 Task: Create a due date automation trigger when advanced on, 2 working days after a card is due add fields without custom field "Resume" set to a number lower or equal to 1 and greater or equal to 10 at 11:00 AM.
Action: Mouse moved to (761, 113)
Screenshot: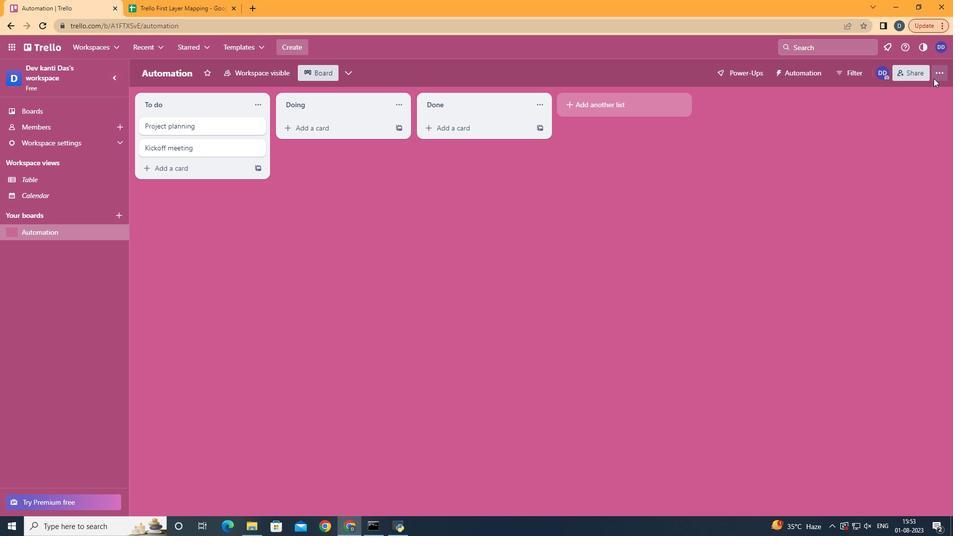 
Action: Mouse pressed left at (761, 113)
Screenshot: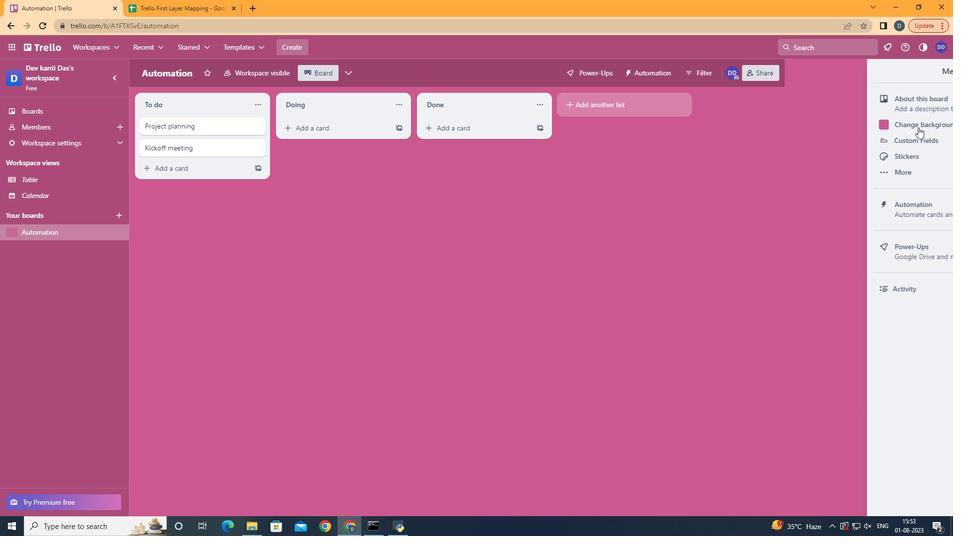 
Action: Mouse moved to (710, 234)
Screenshot: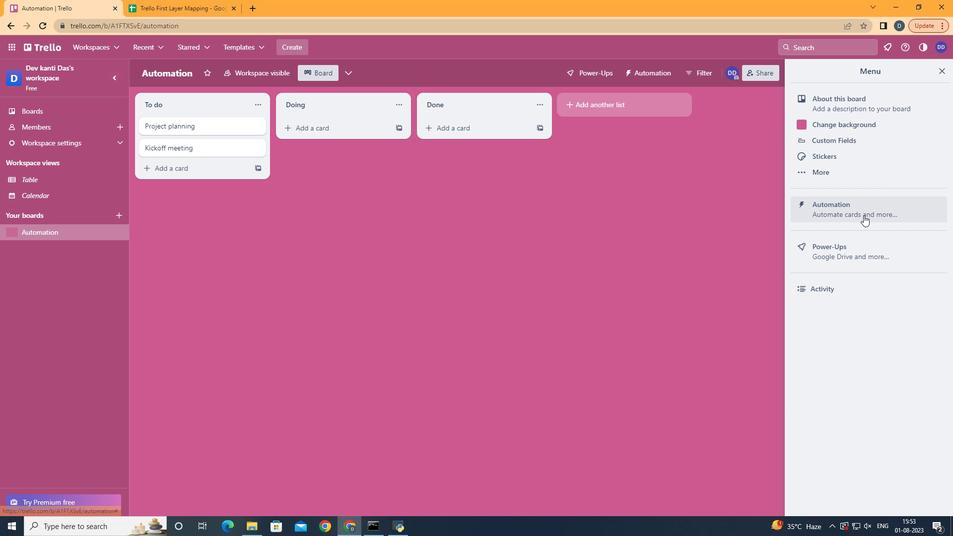 
Action: Mouse pressed left at (710, 234)
Screenshot: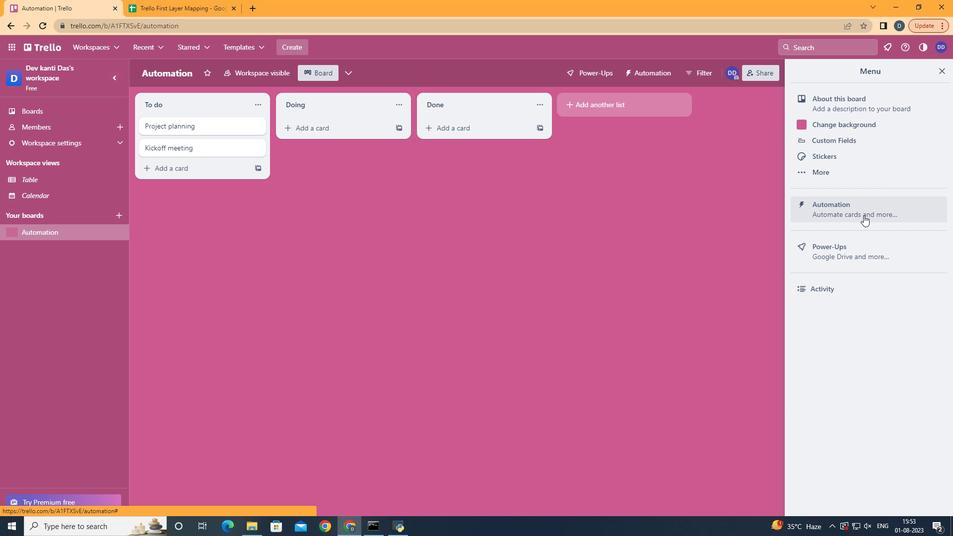 
Action: Mouse moved to (229, 222)
Screenshot: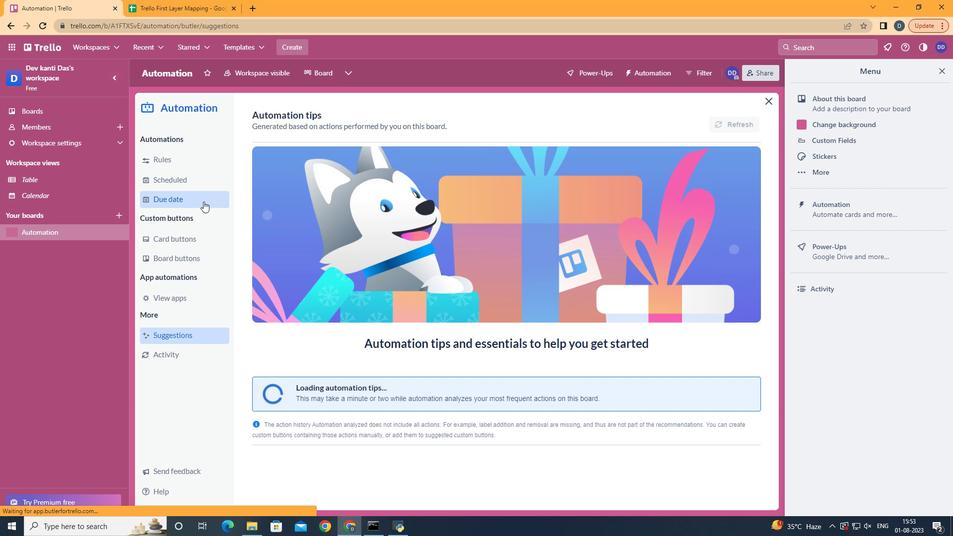 
Action: Mouse pressed left at (229, 222)
Screenshot: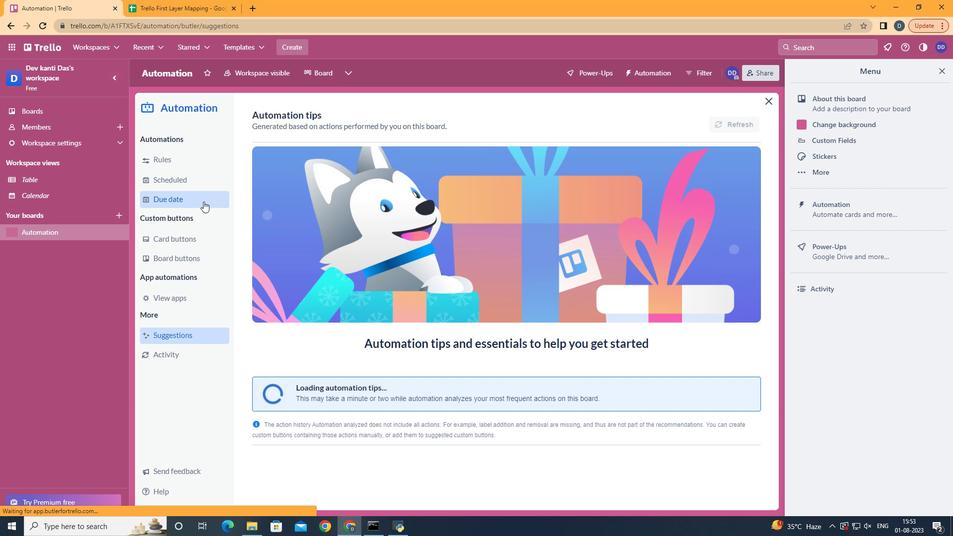 
Action: Mouse moved to (578, 149)
Screenshot: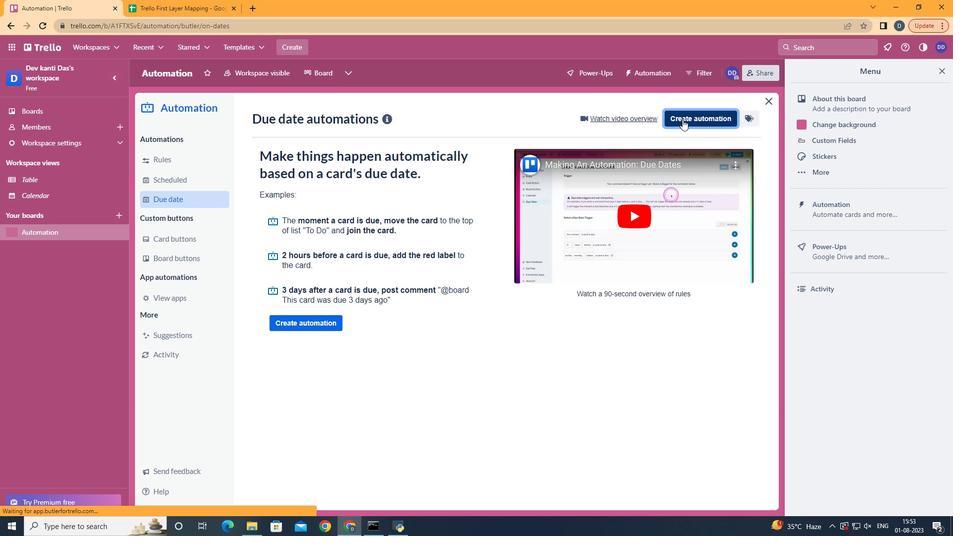 
Action: Mouse pressed left at (578, 149)
Screenshot: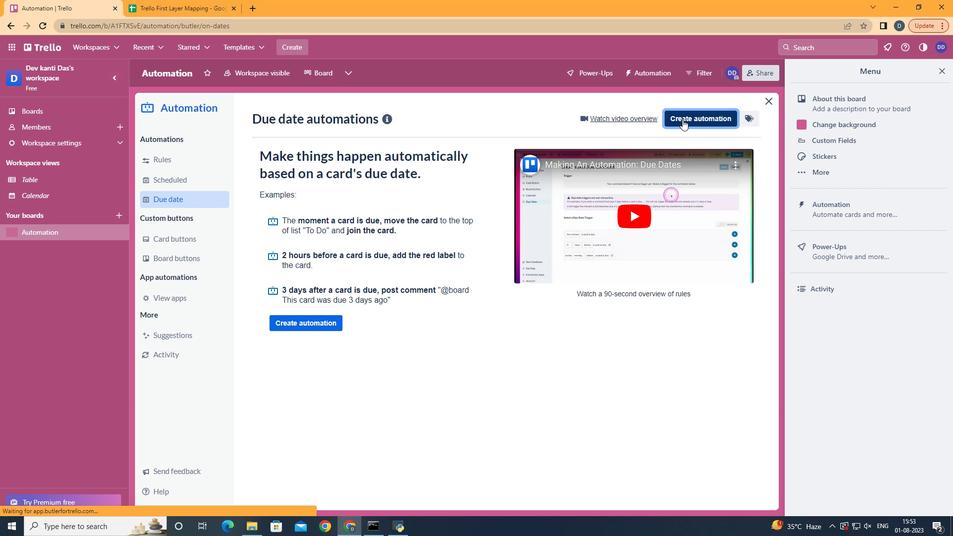
Action: Mouse moved to (460, 237)
Screenshot: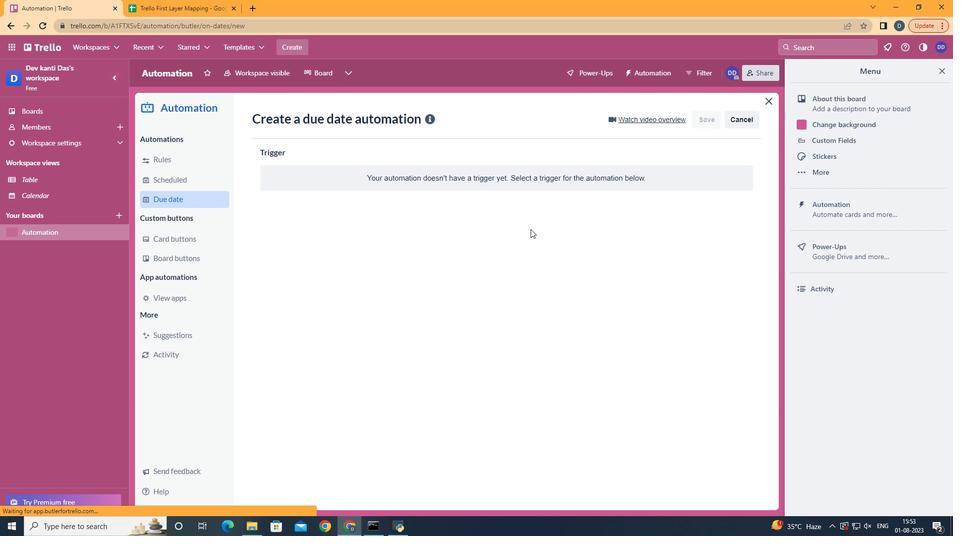 
Action: Mouse pressed left at (460, 237)
Screenshot: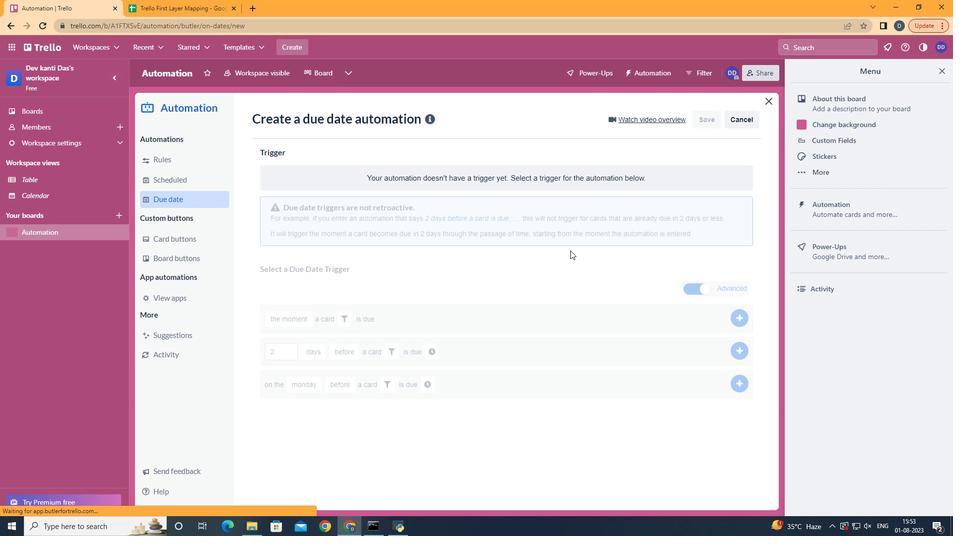 
Action: Mouse moved to (315, 399)
Screenshot: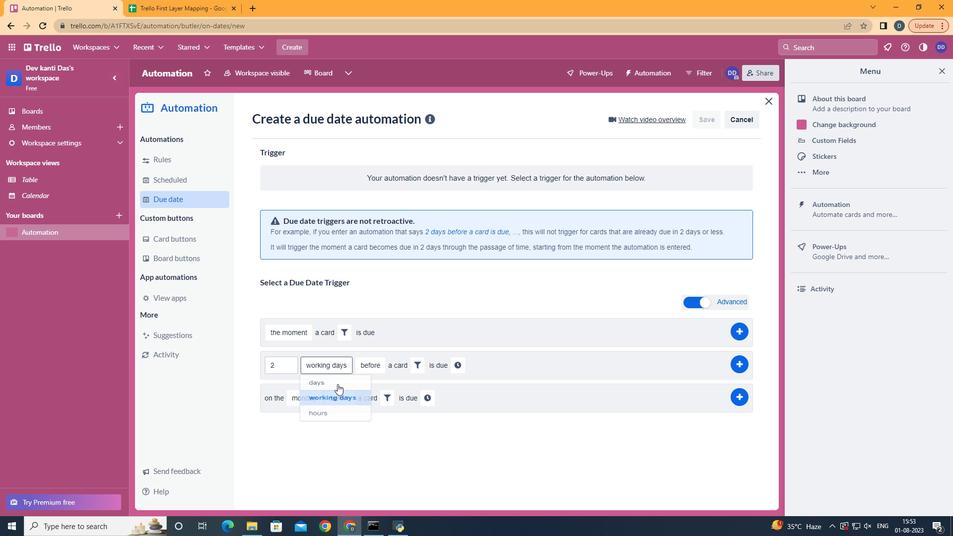 
Action: Mouse pressed left at (315, 399)
Screenshot: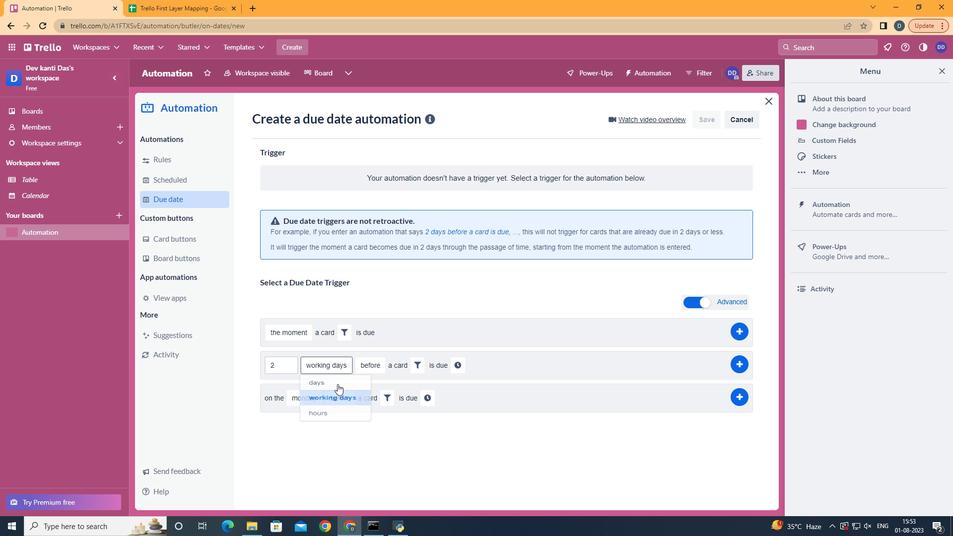 
Action: Mouse moved to (348, 400)
Screenshot: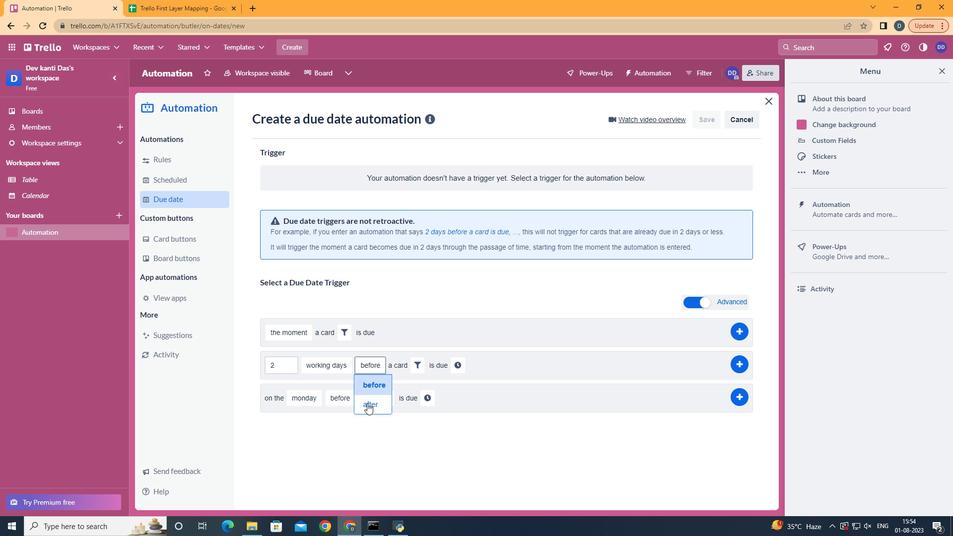 
Action: Mouse pressed left at (348, 400)
Screenshot: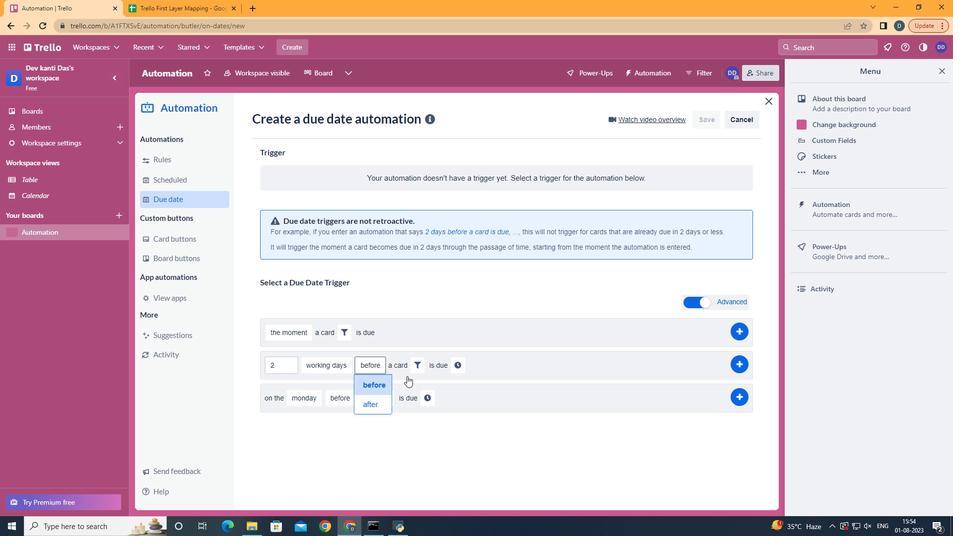 
Action: Mouse moved to (379, 367)
Screenshot: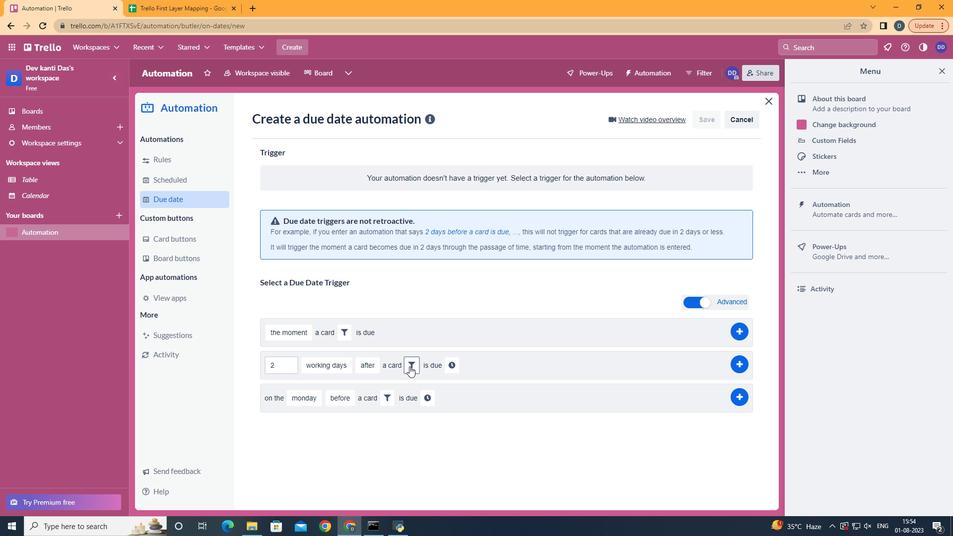
Action: Mouse pressed left at (379, 367)
Screenshot: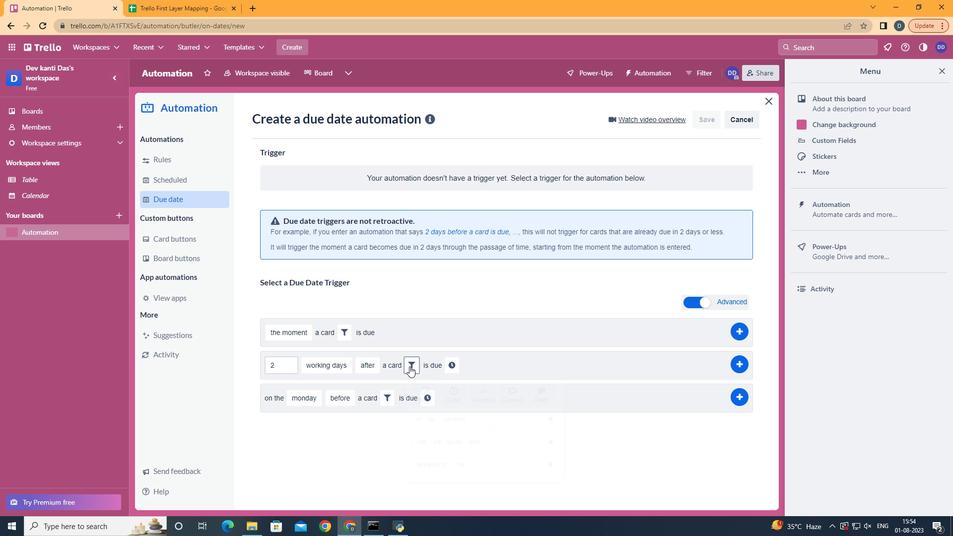 
Action: Mouse moved to (504, 393)
Screenshot: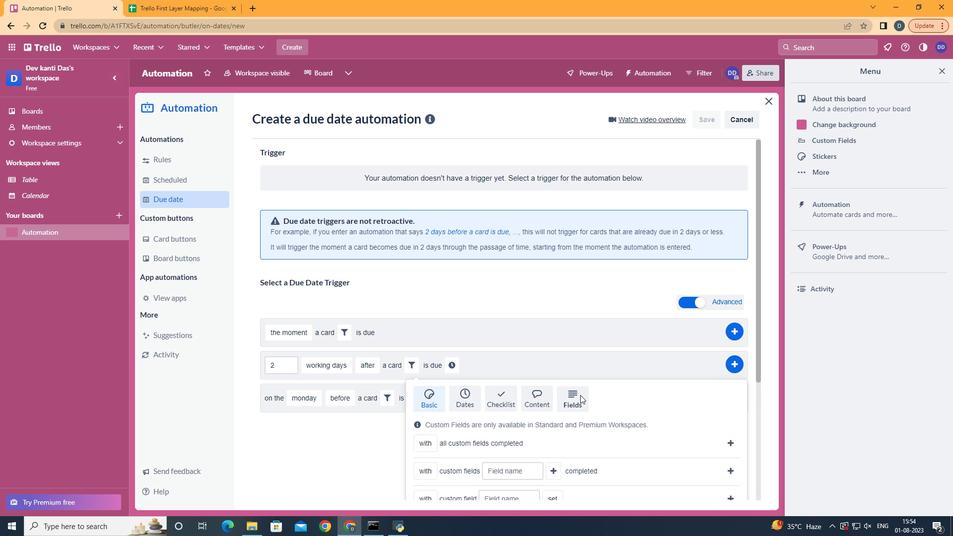 
Action: Mouse pressed left at (504, 393)
Screenshot: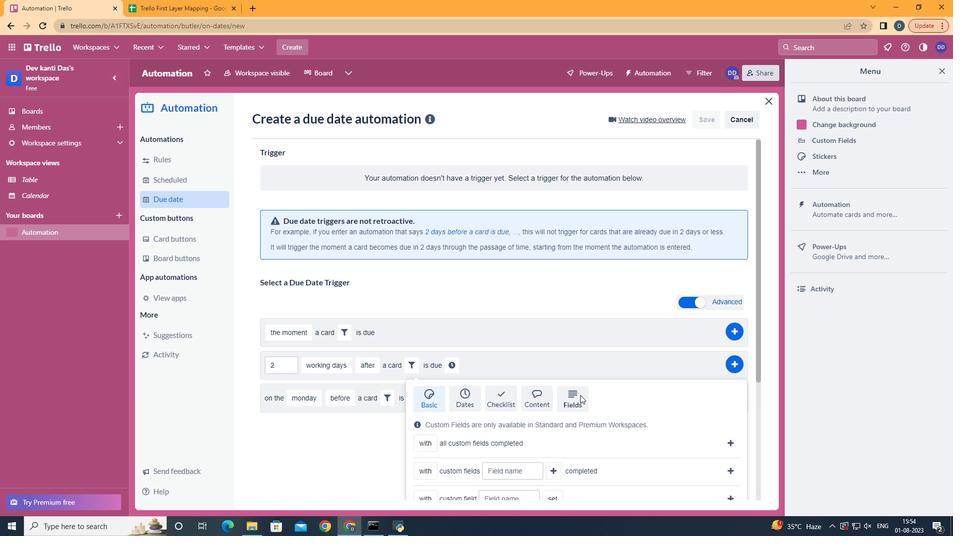 
Action: Mouse scrolled (504, 392) with delta (0, 0)
Screenshot: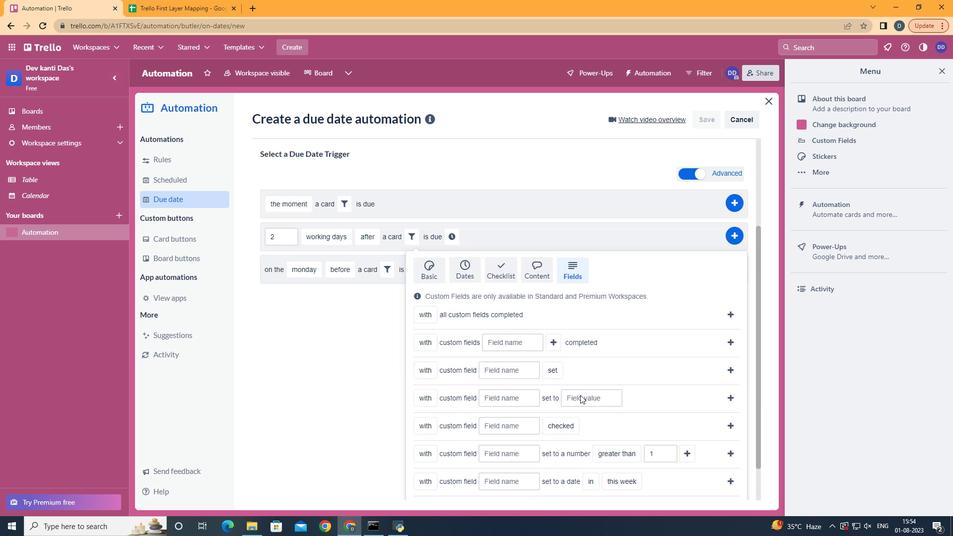 
Action: Mouse scrolled (504, 392) with delta (0, 0)
Screenshot: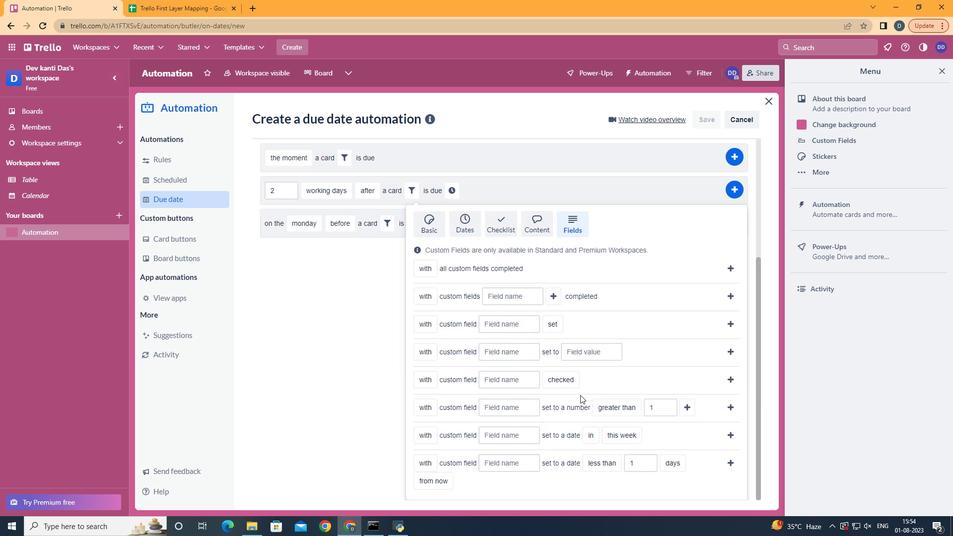 
Action: Mouse scrolled (504, 392) with delta (0, 0)
Screenshot: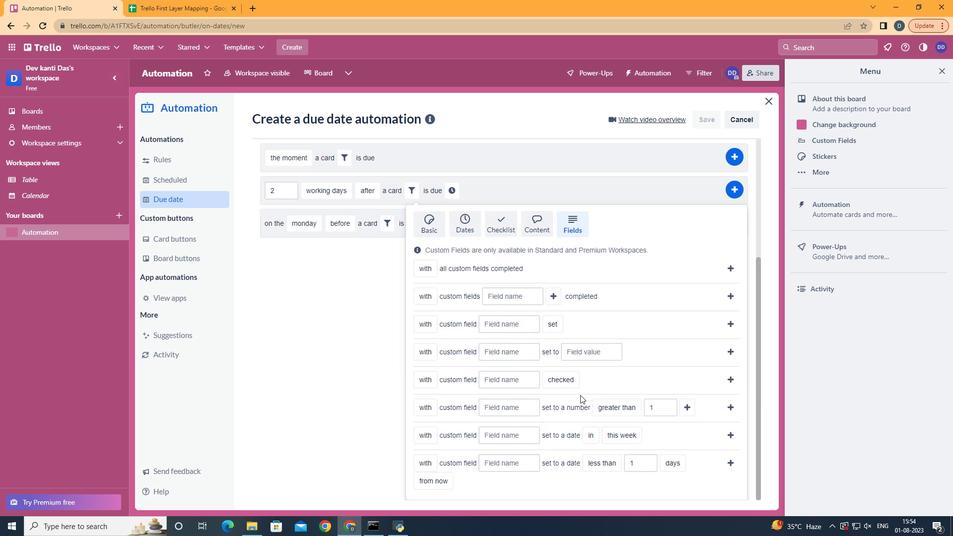 
Action: Mouse scrolled (504, 392) with delta (0, 0)
Screenshot: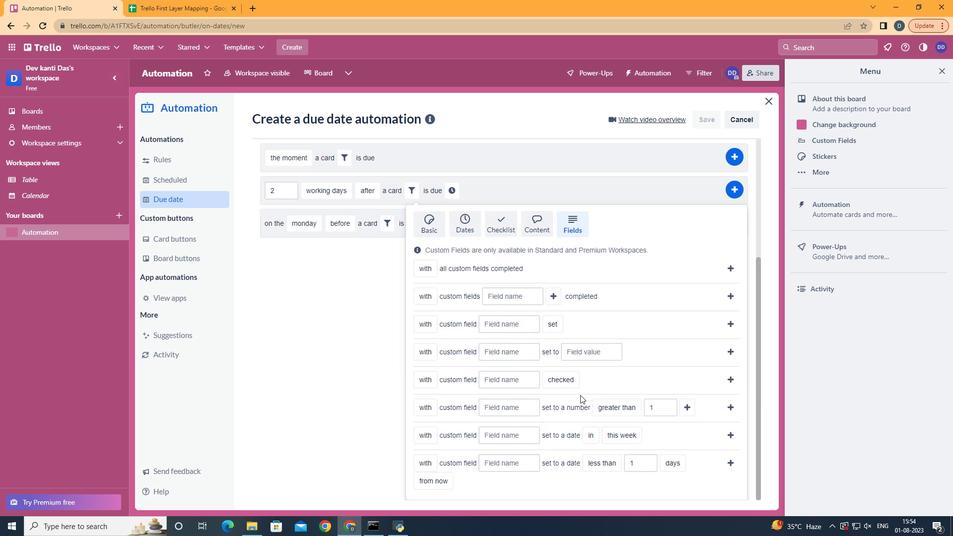 
Action: Mouse scrolled (504, 392) with delta (0, 0)
Screenshot: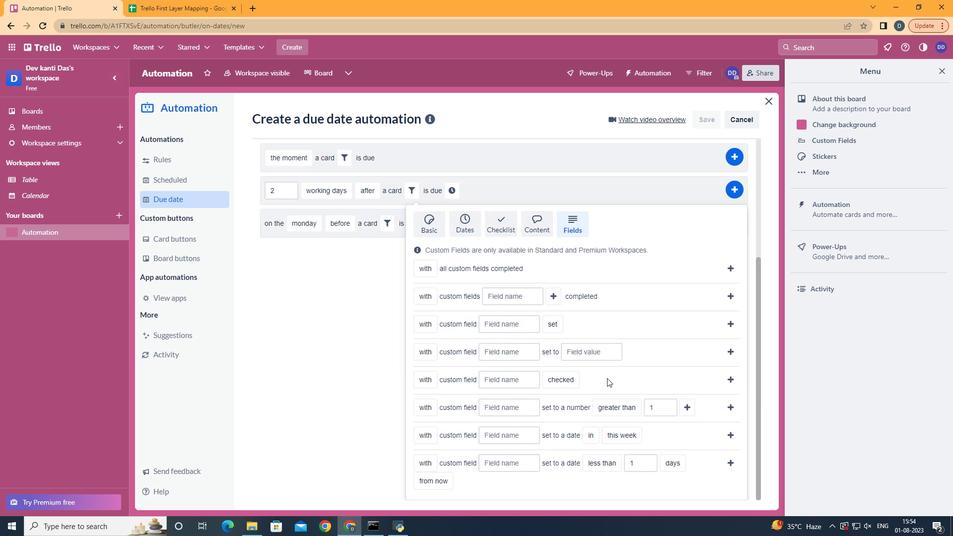 
Action: Mouse scrolled (504, 392) with delta (0, 0)
Screenshot: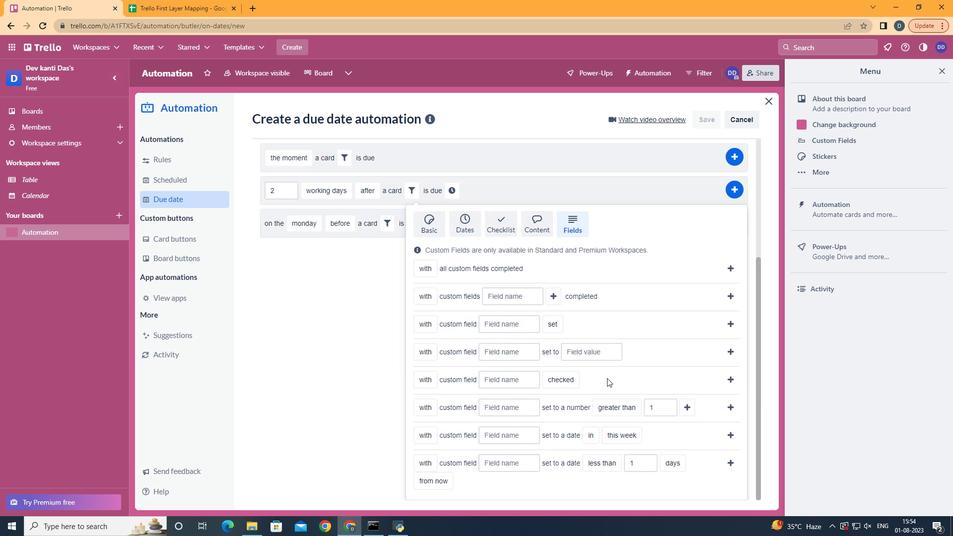 
Action: Mouse moved to (397, 438)
Screenshot: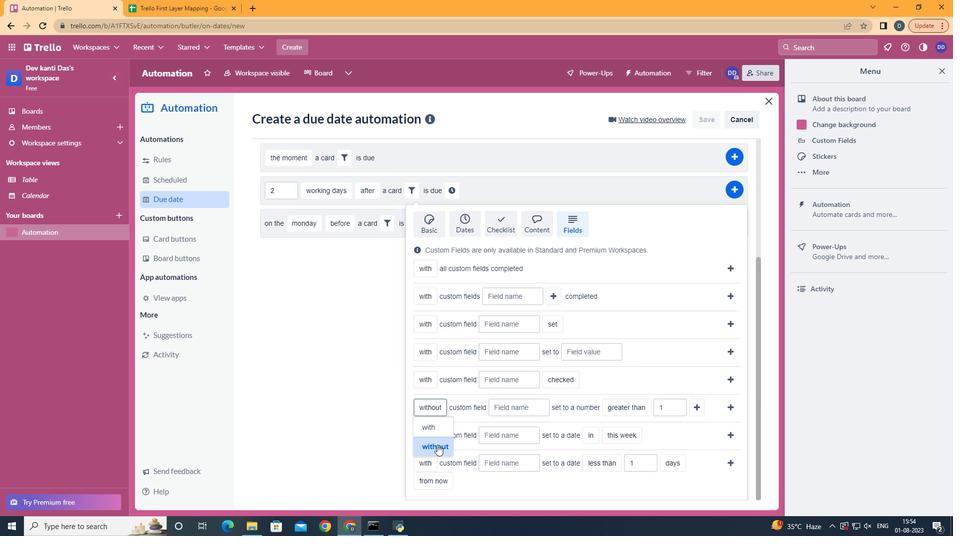 
Action: Mouse pressed left at (397, 438)
Screenshot: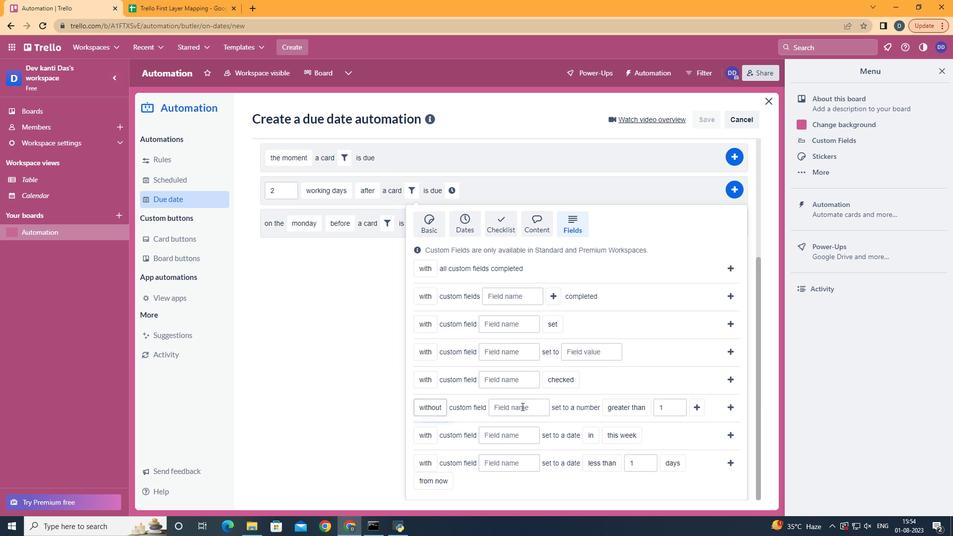 
Action: Mouse moved to (462, 402)
Screenshot: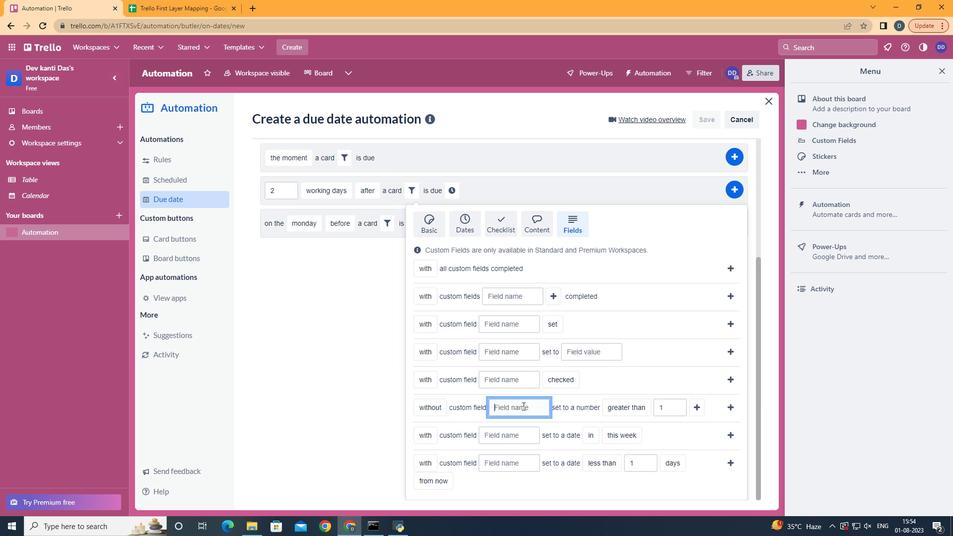 
Action: Mouse pressed left at (462, 402)
Screenshot: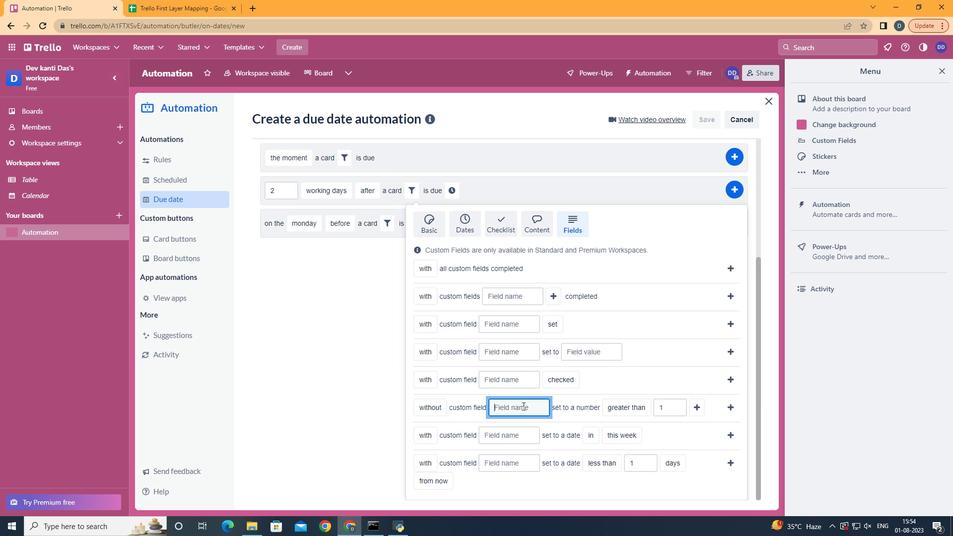 
Action: Key pressed <Key.shift>Resume
Screenshot: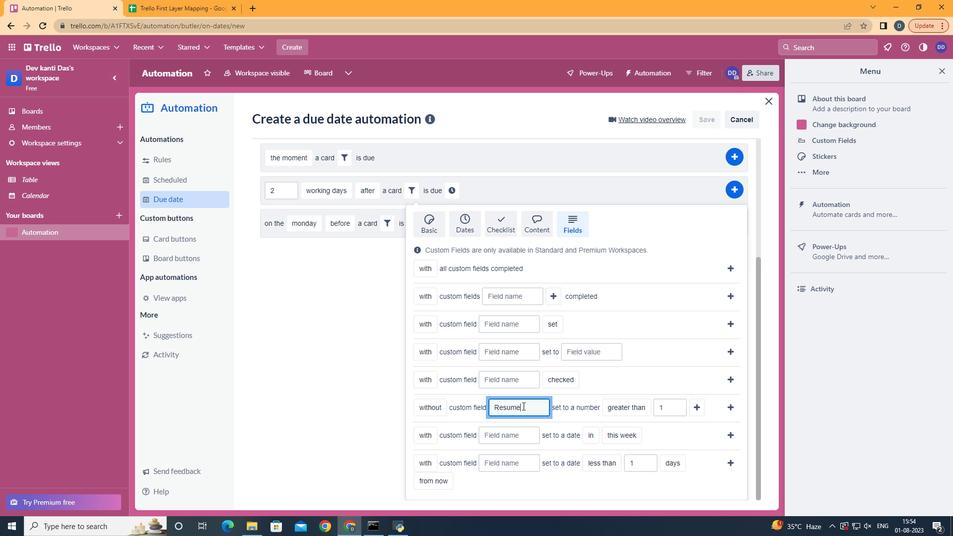
Action: Mouse moved to (540, 468)
Screenshot: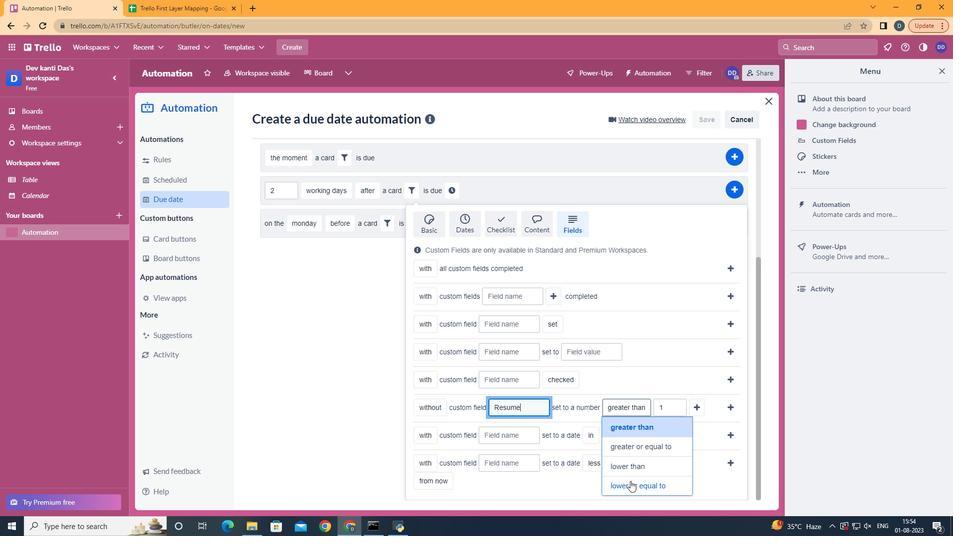 
Action: Mouse pressed left at (540, 468)
Screenshot: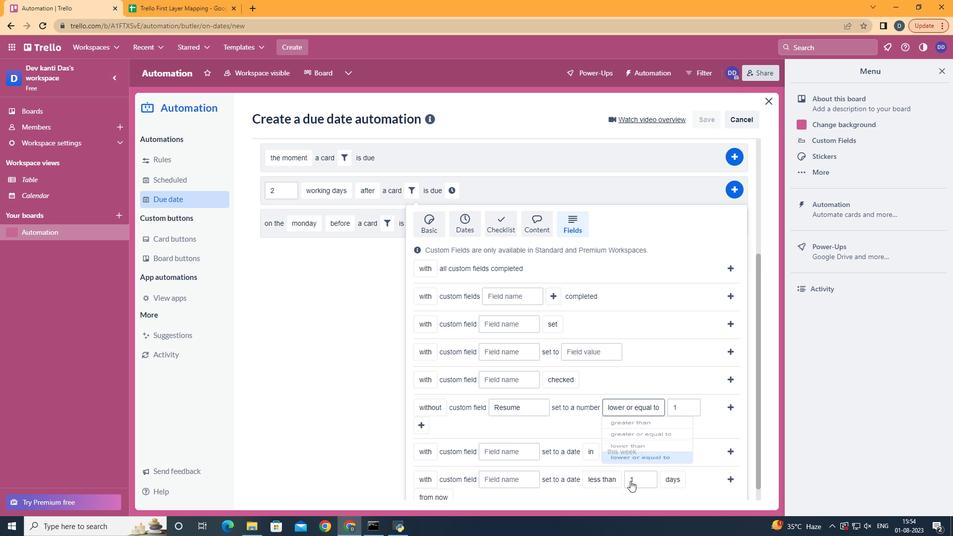 
Action: Mouse moved to (389, 420)
Screenshot: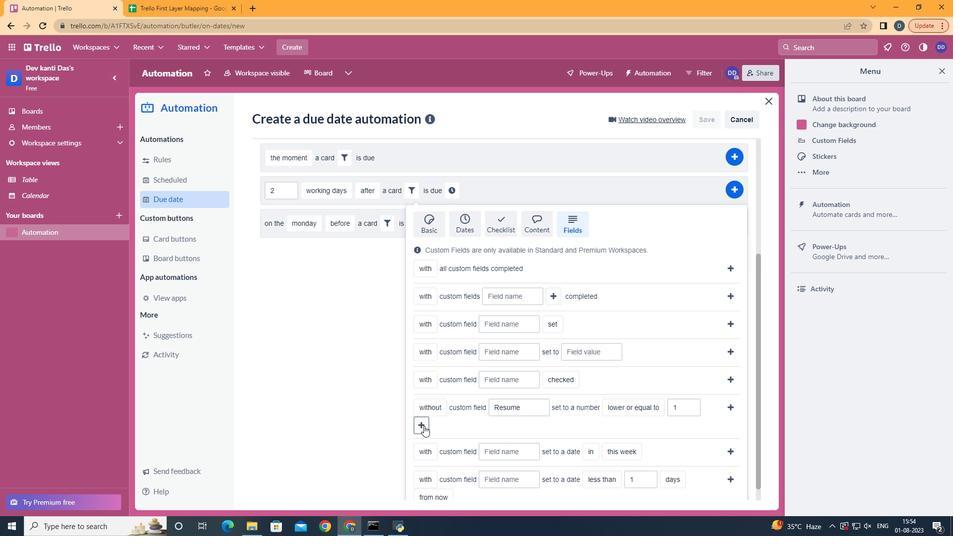 
Action: Mouse pressed left at (389, 420)
Screenshot: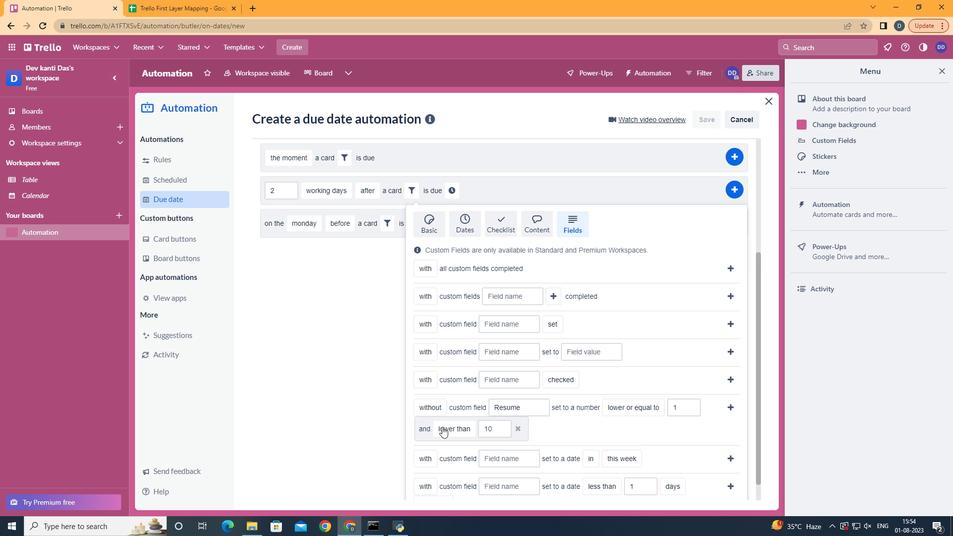 
Action: Mouse moved to (423, 407)
Screenshot: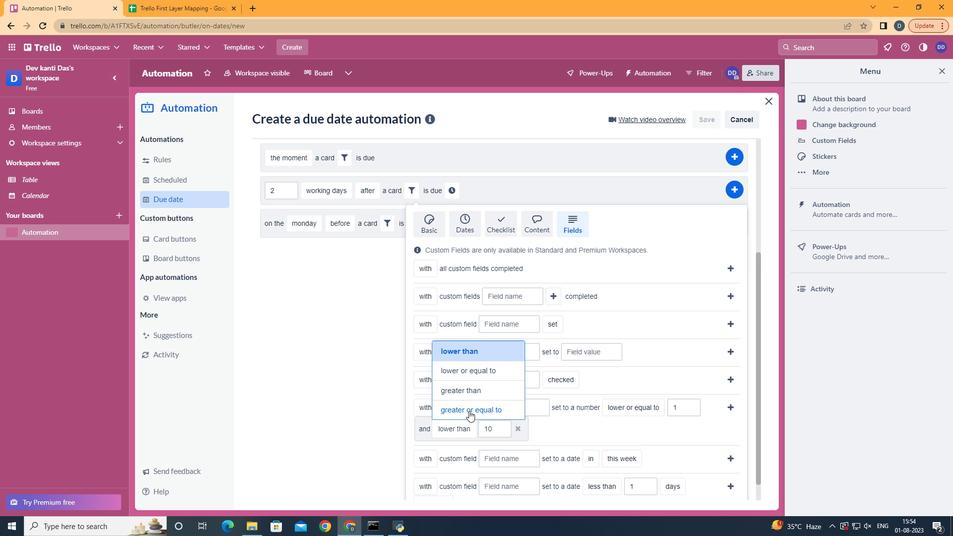 
Action: Mouse pressed left at (423, 407)
Screenshot: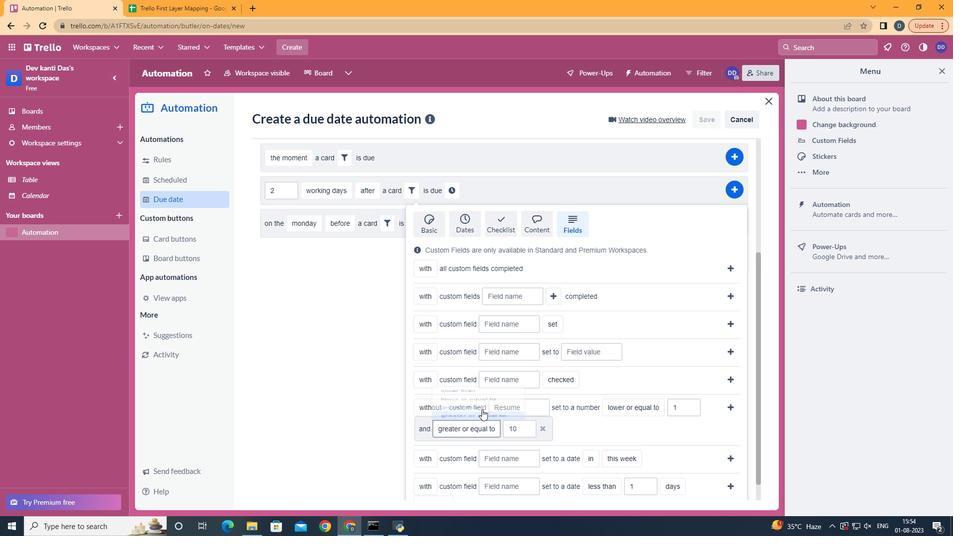
Action: Mouse moved to (612, 408)
Screenshot: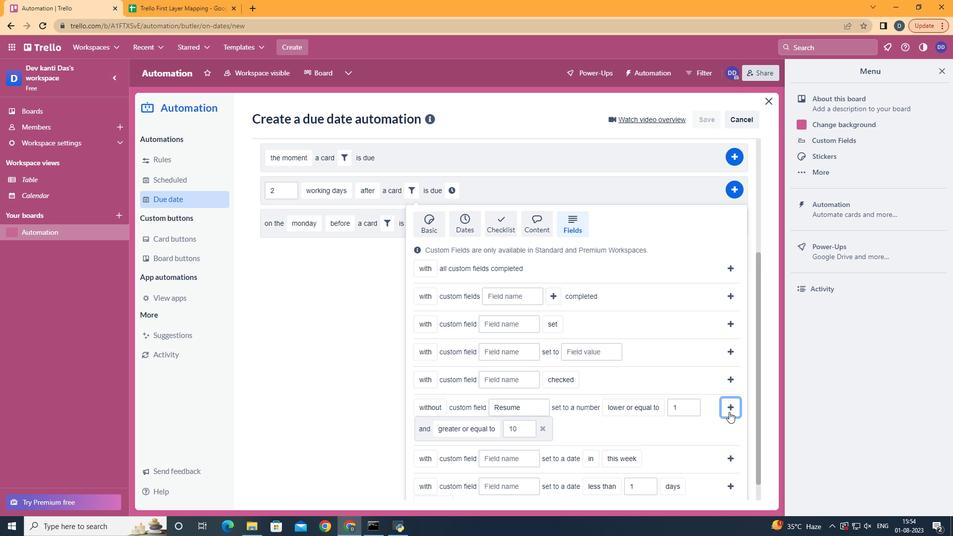 
Action: Mouse pressed left at (612, 408)
Screenshot: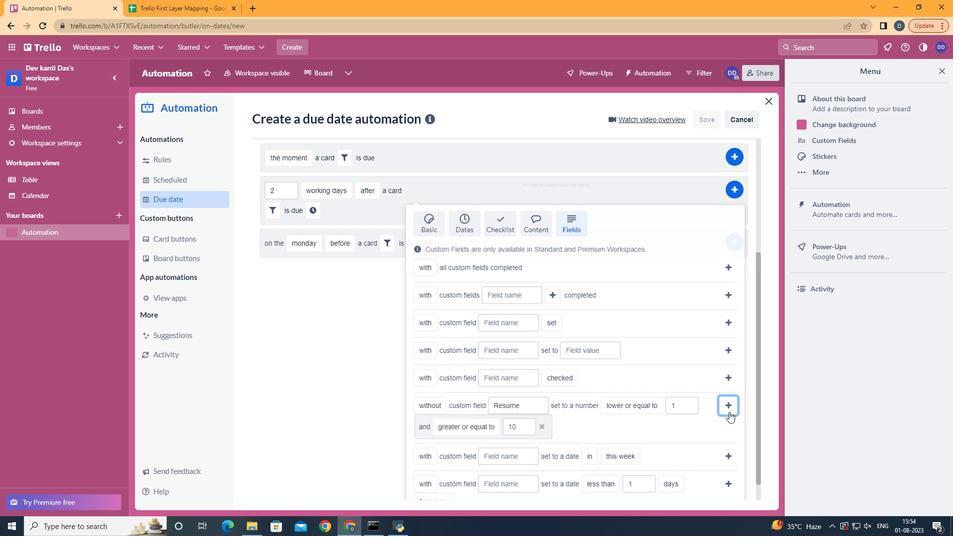 
Action: Mouse moved to (313, 383)
Screenshot: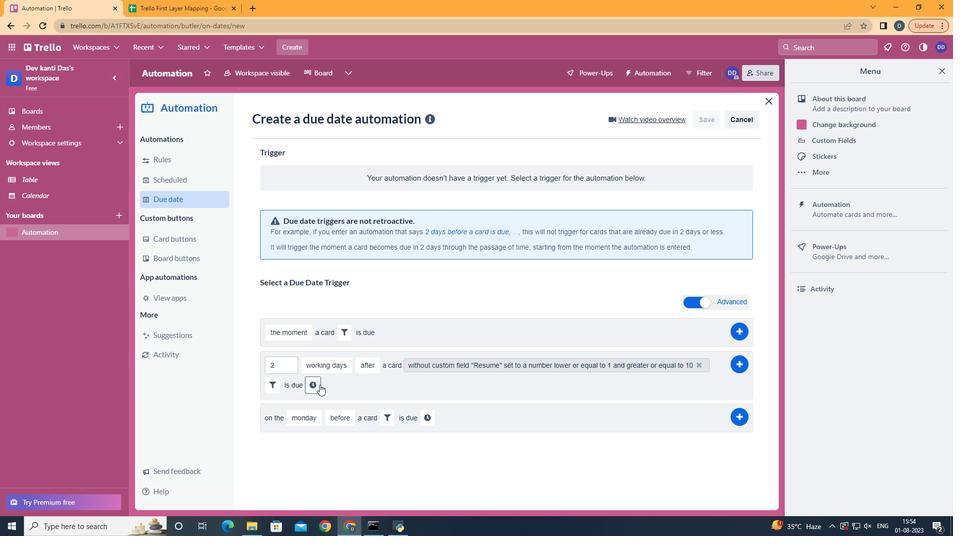 
Action: Mouse pressed left at (313, 383)
Screenshot: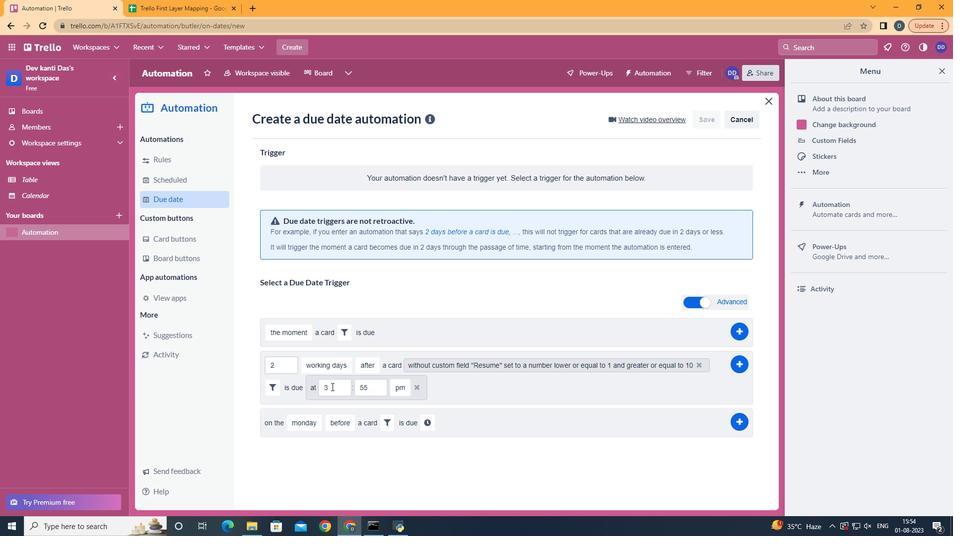 
Action: Mouse moved to (330, 387)
Screenshot: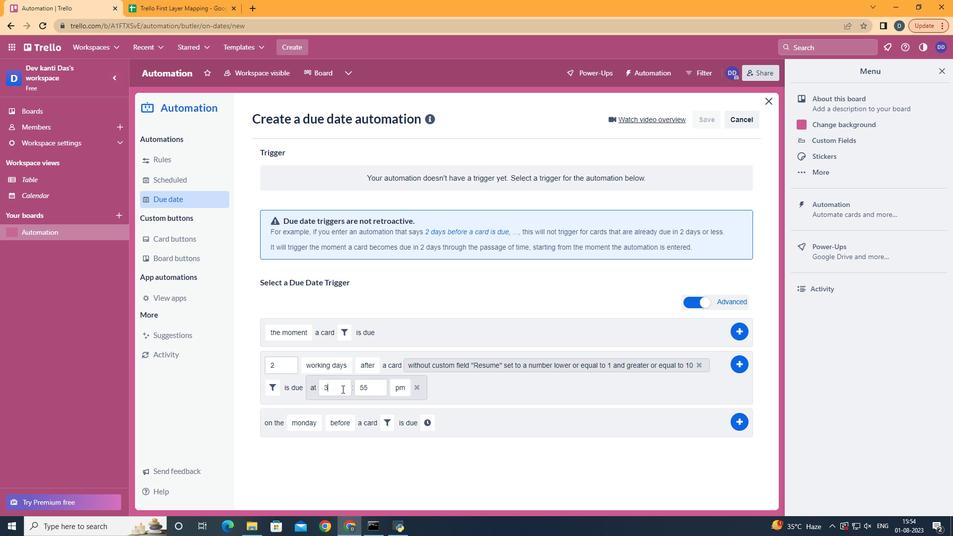 
Action: Mouse pressed left at (330, 387)
Screenshot: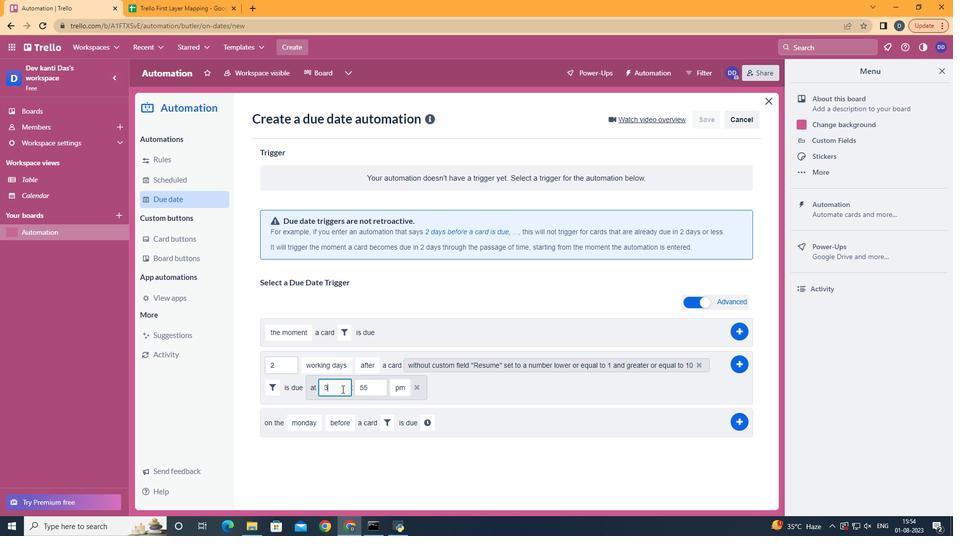
Action: Key pressed <Key.backspace>11
Screenshot: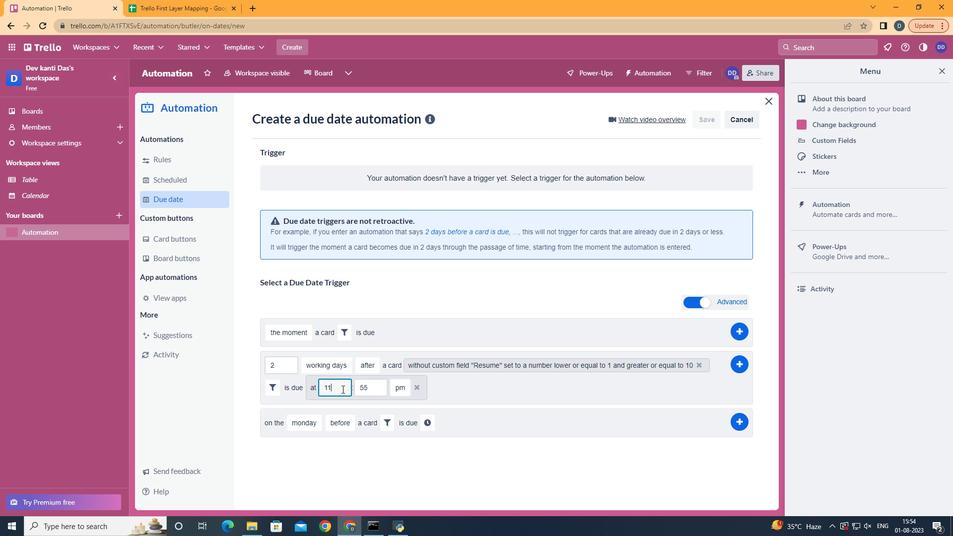 
Action: Mouse moved to (361, 379)
Screenshot: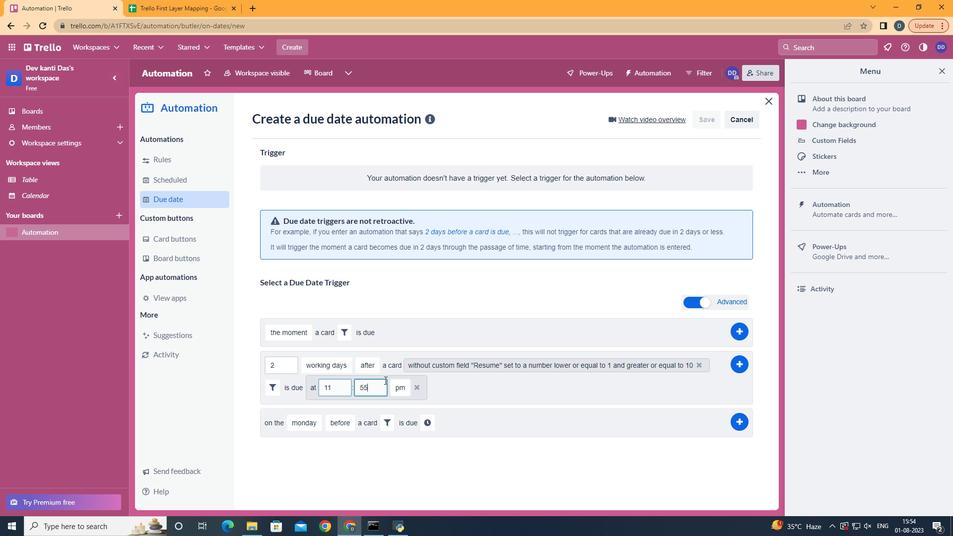 
Action: Mouse pressed left at (361, 379)
Screenshot: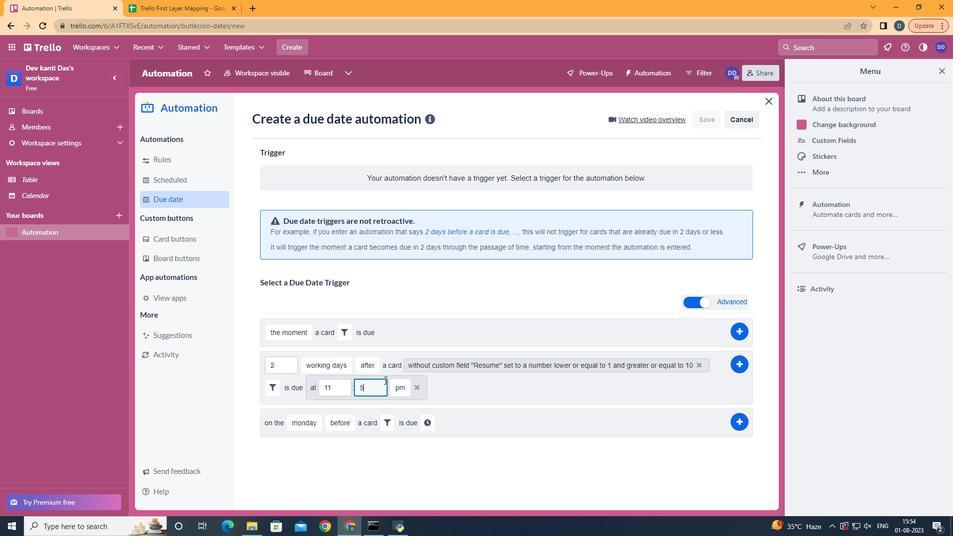 
Action: Key pressed <Key.backspace><Key.backspace>00
Screenshot: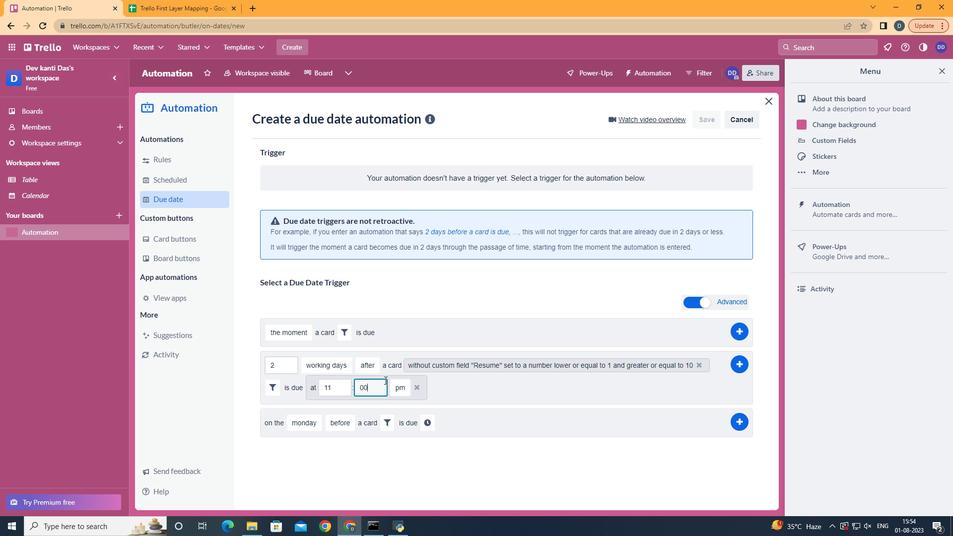 
Action: Mouse moved to (375, 404)
Screenshot: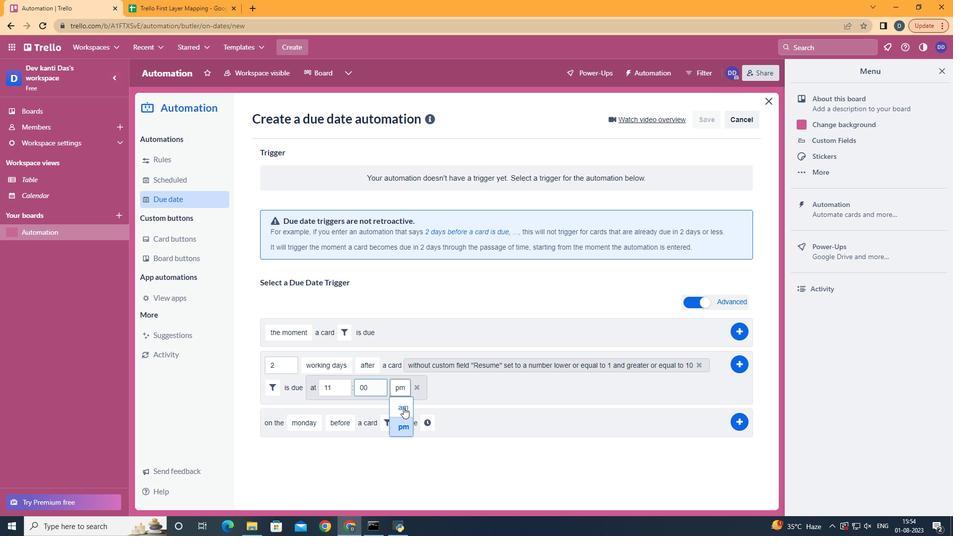
Action: Mouse pressed left at (375, 404)
Screenshot: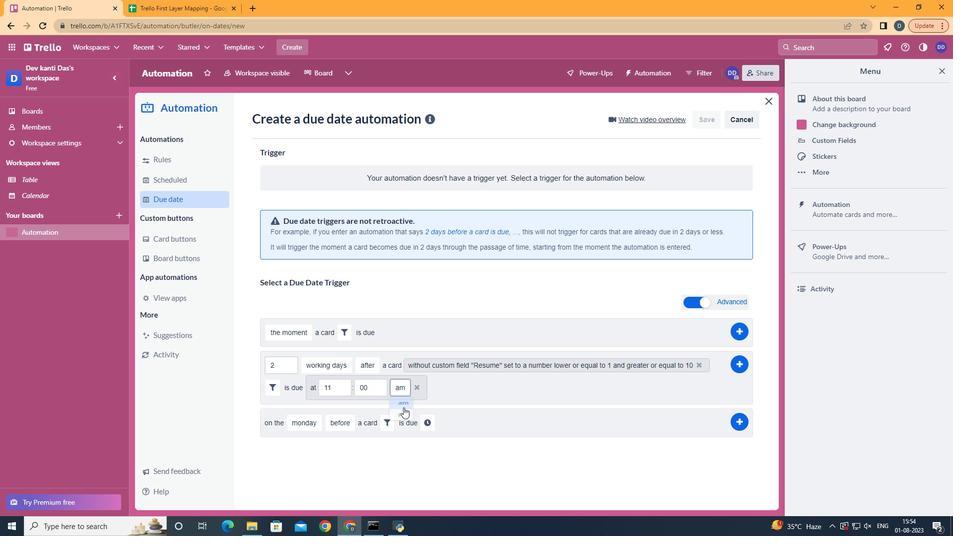 
Action: Mouse moved to (624, 363)
Screenshot: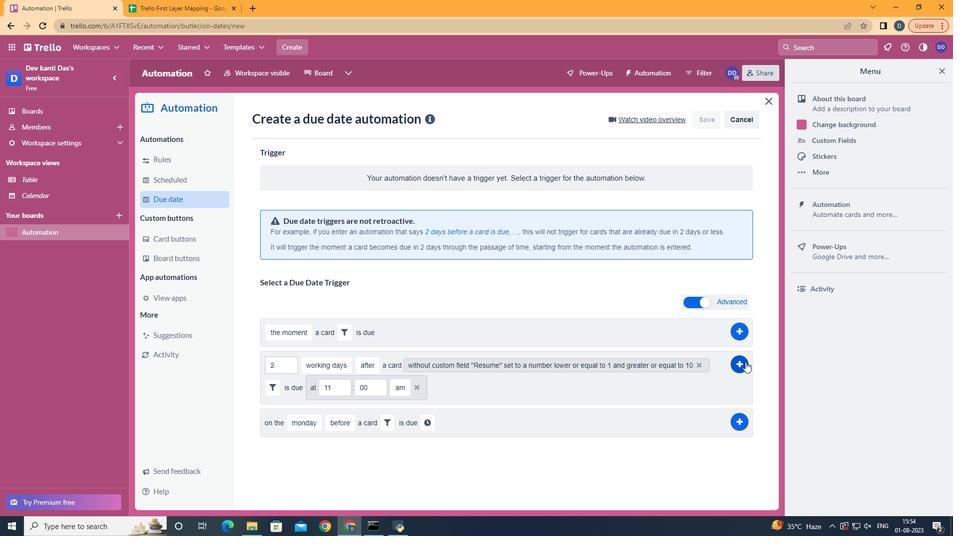 
Action: Mouse pressed left at (624, 363)
Screenshot: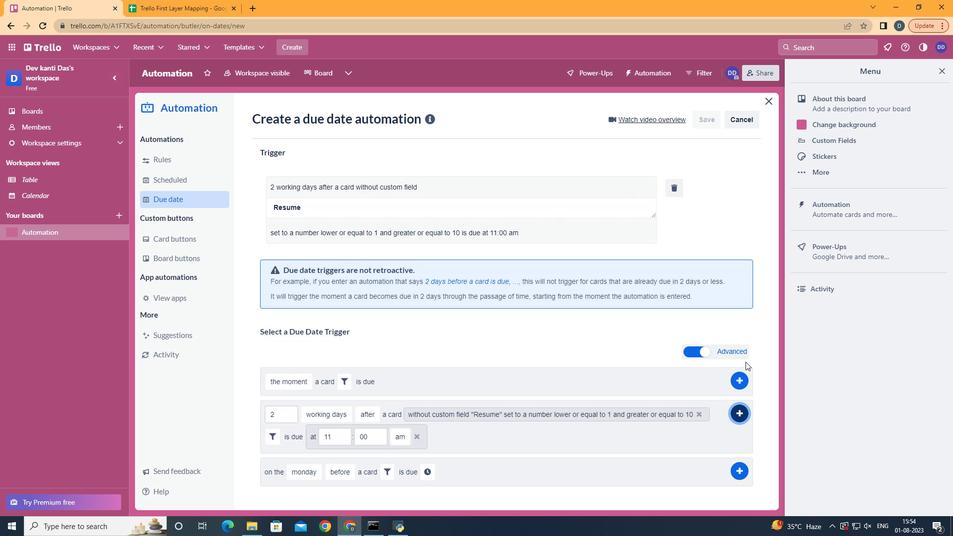 
Action: Mouse moved to (418, 247)
Screenshot: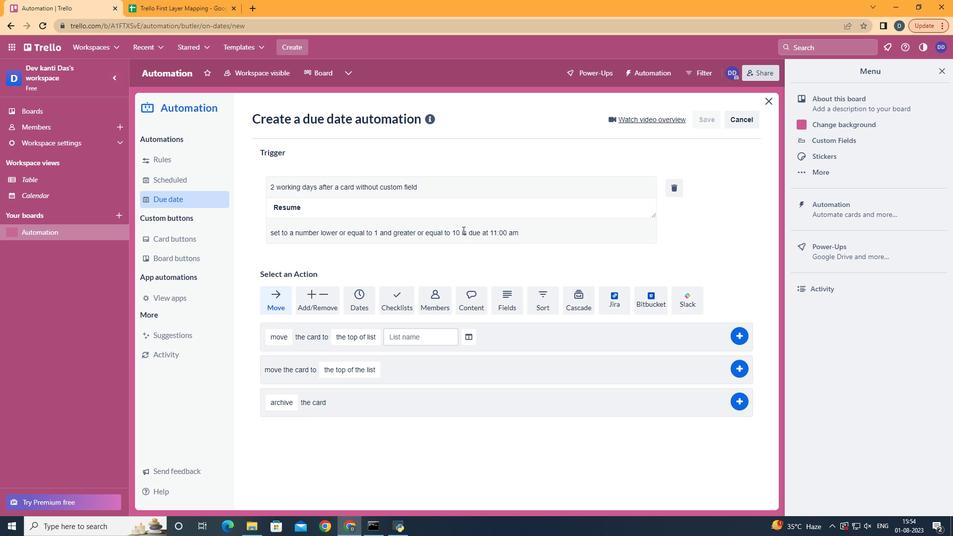 
